 Task: Create New Vendor with Vendor Name: Fuzzy's Taco Shop, Billing Address Line1: 7647 Heather Ave., Billing Address Line2: Saint Louis, Billing Address Line3: TX 77906
Action: Mouse moved to (129, 25)
Screenshot: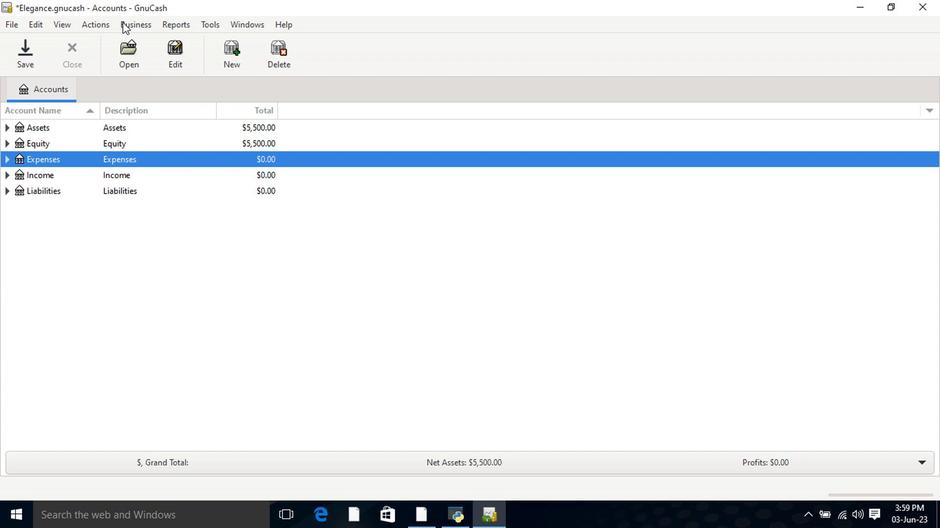 
Action: Mouse pressed left at (129, 25)
Screenshot: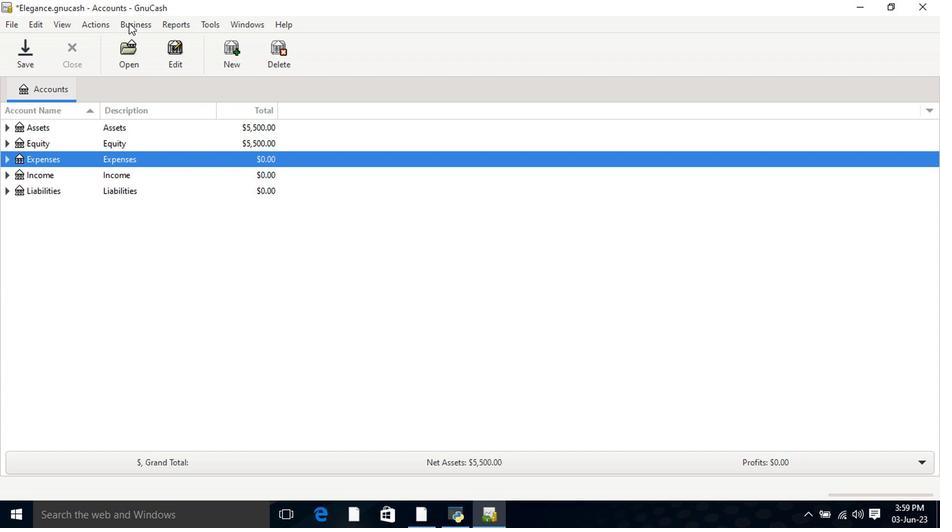 
Action: Mouse moved to (141, 58)
Screenshot: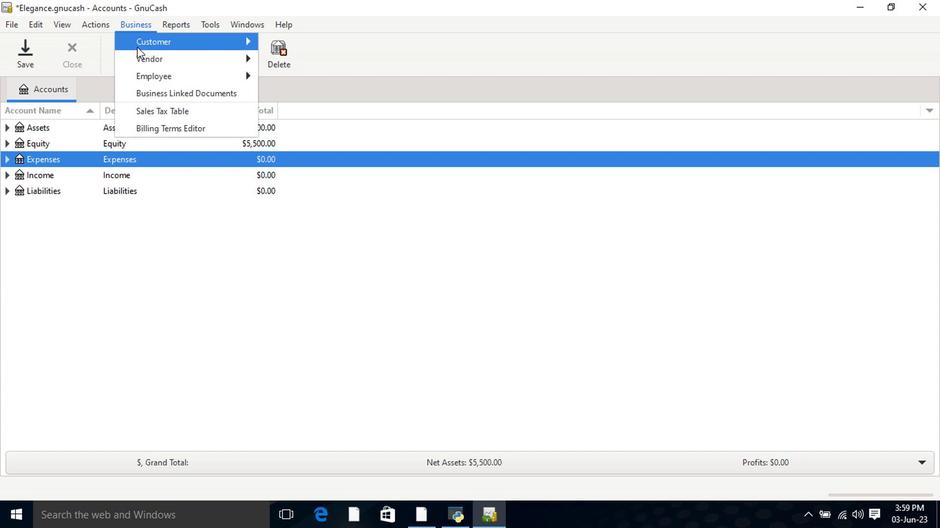 
Action: Mouse pressed left at (141, 58)
Screenshot: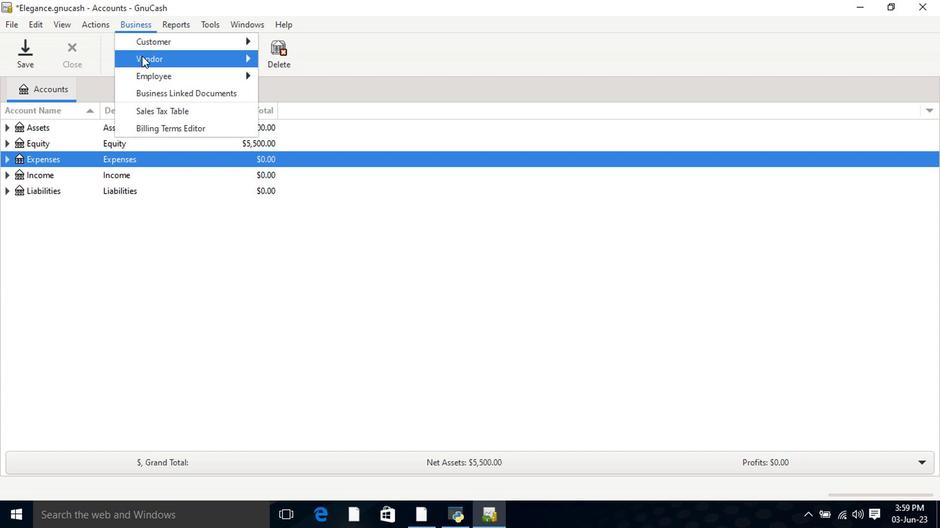 
Action: Mouse moved to (298, 81)
Screenshot: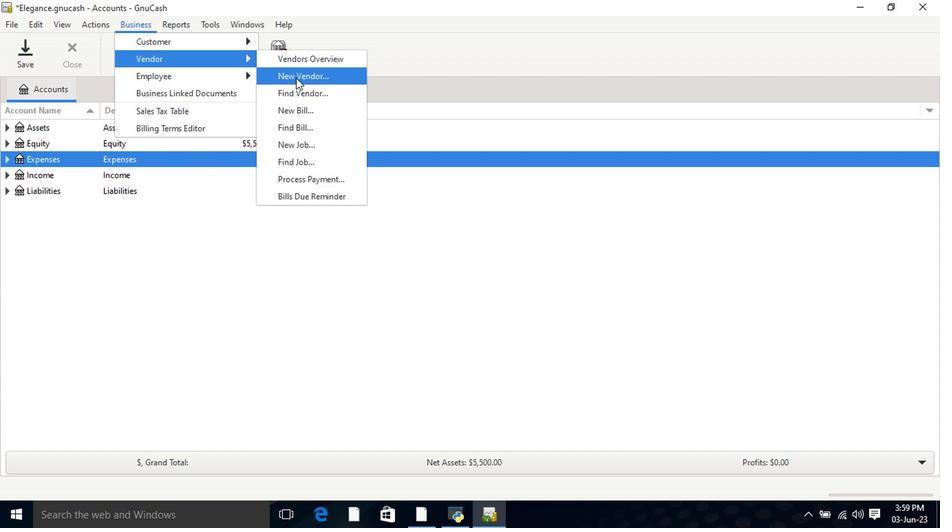 
Action: Mouse pressed left at (298, 81)
Screenshot: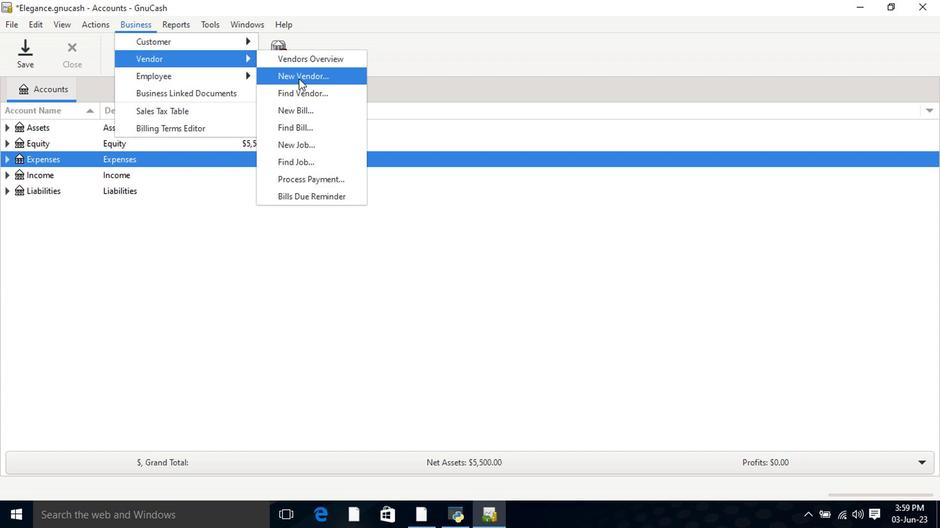 
Action: Mouse moved to (528, 156)
Screenshot: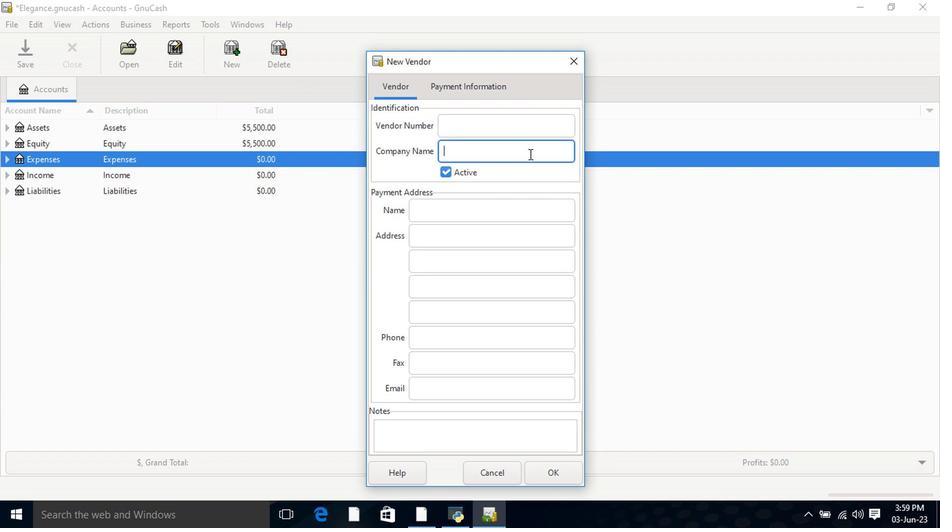 
Action: Key pressed <Key.shift>Fuzzy's<Key.space><Key.shift>Taco<Key.space><Key.shift>Shop<Key.tab><Key.tab><Key.tab>7647<Key.space><Key.shift>Heather<Key.space><Key.shift>Ave.<Key.tab><Key.shift>Saint<Key.space><Key.shift>louis<Key.backspace><Key.backspace><Key.backspace><Key.backspace><Key.backspace><Key.shift>Lous<Key.backspace>is<Key.tab><Key.shift>TX<Key.space>77906
Screenshot: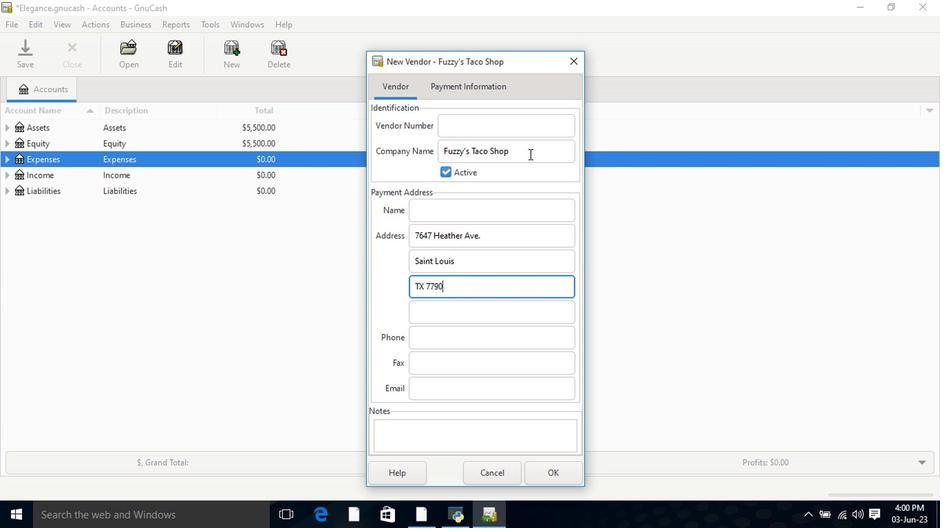 
Action: Mouse moved to (473, 94)
Screenshot: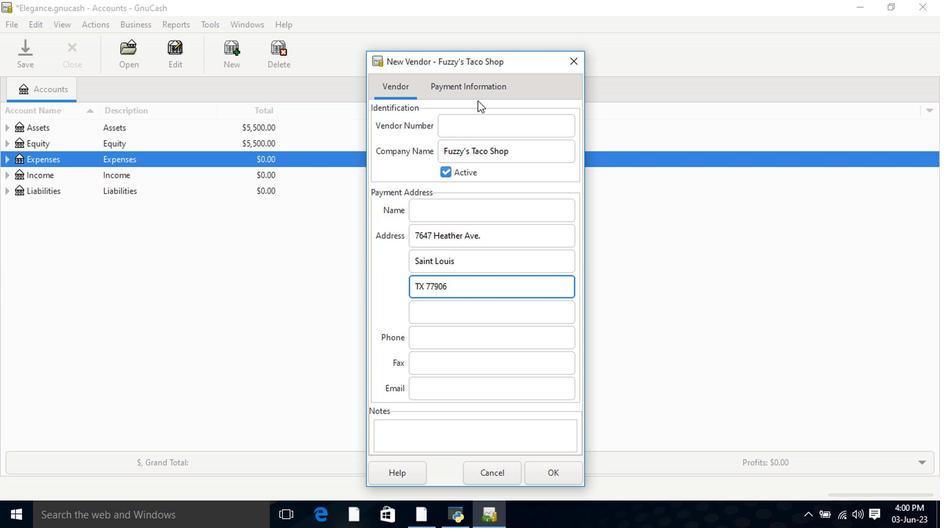 
Action: Mouse pressed left at (473, 94)
Screenshot: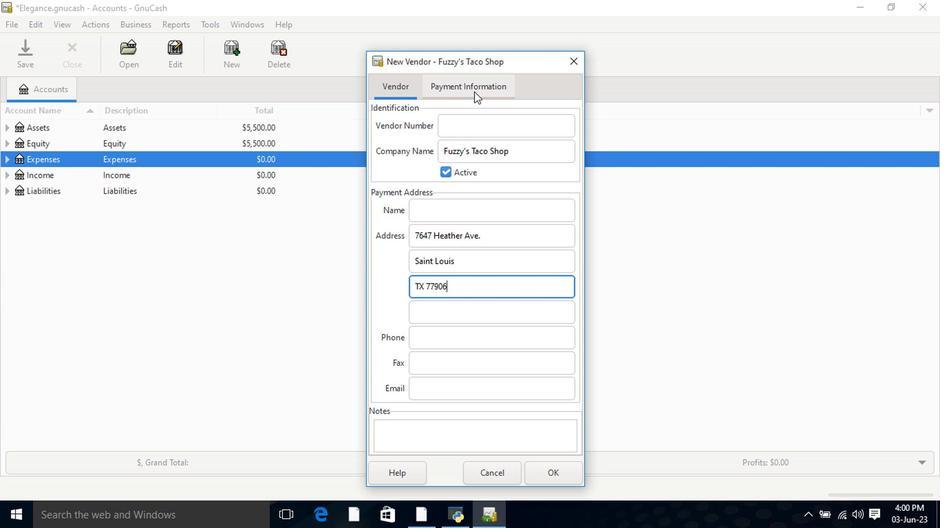 
Action: Mouse moved to (545, 471)
Screenshot: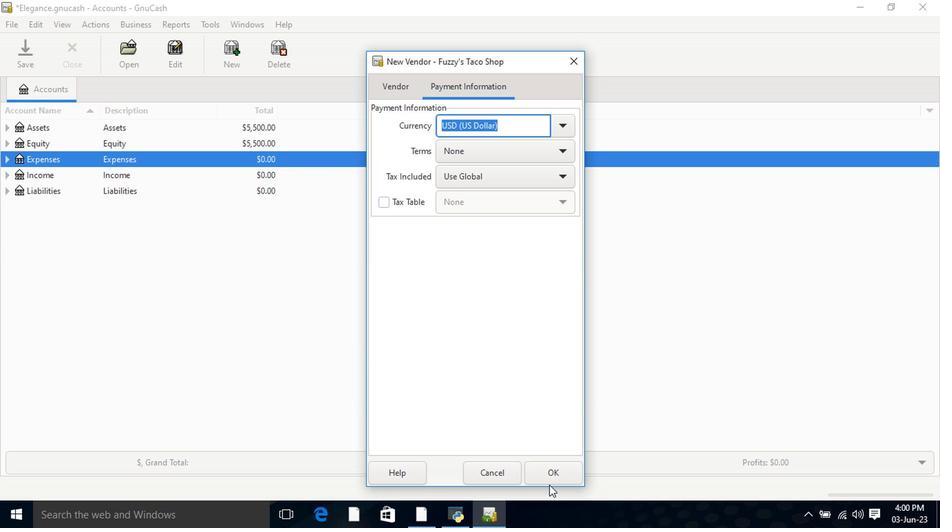 
Action: Mouse pressed left at (545, 471)
Screenshot: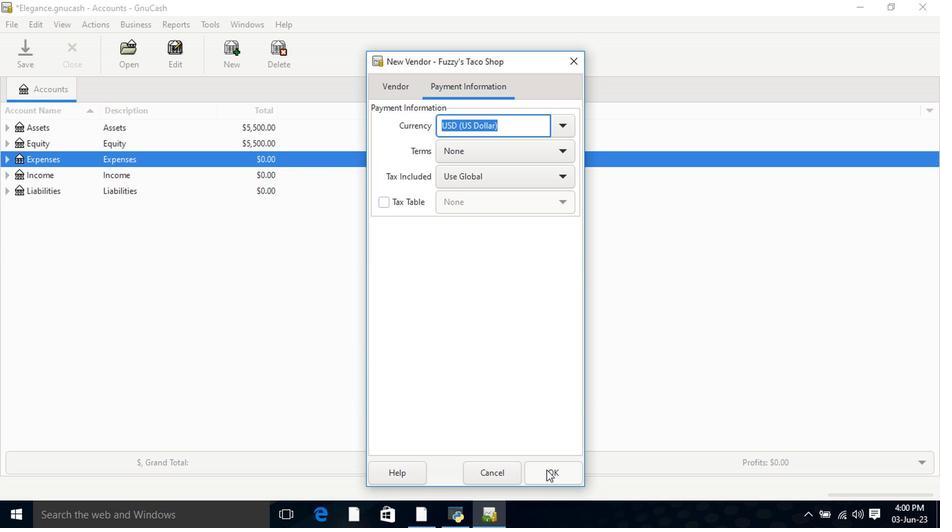 
